 Task: Select the trace option in the serevr log.
Action: Mouse moved to (9, 519)
Screenshot: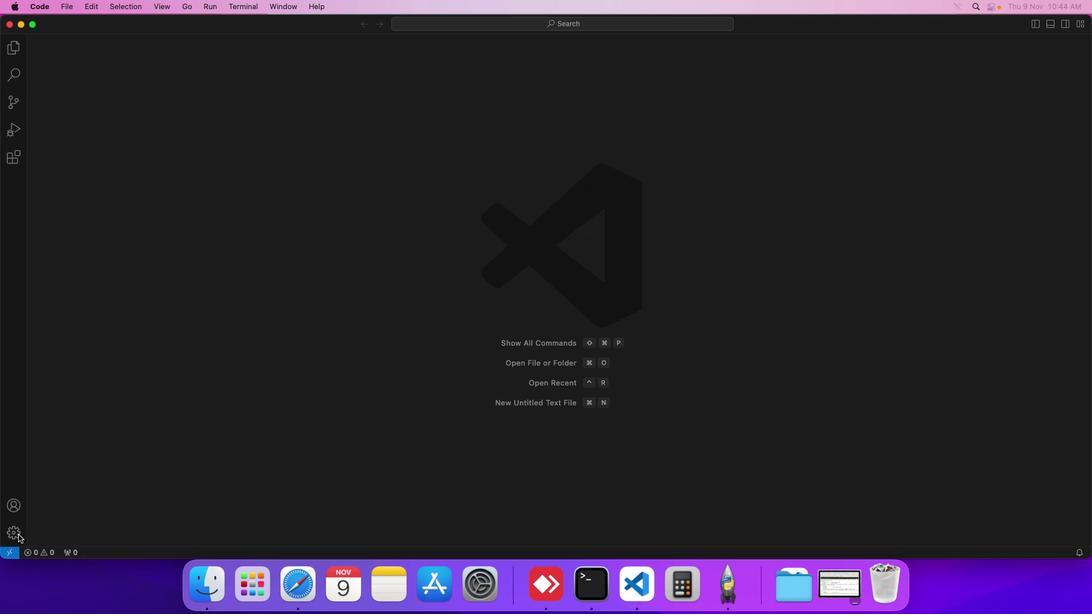 
Action: Mouse pressed left at (9, 519)
Screenshot: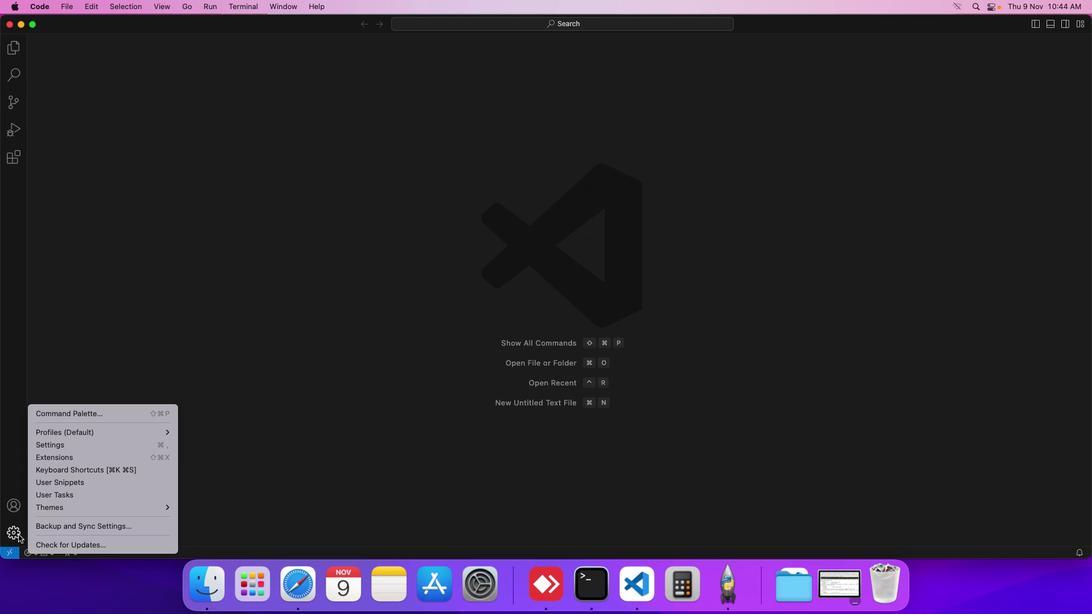 
Action: Mouse moved to (82, 434)
Screenshot: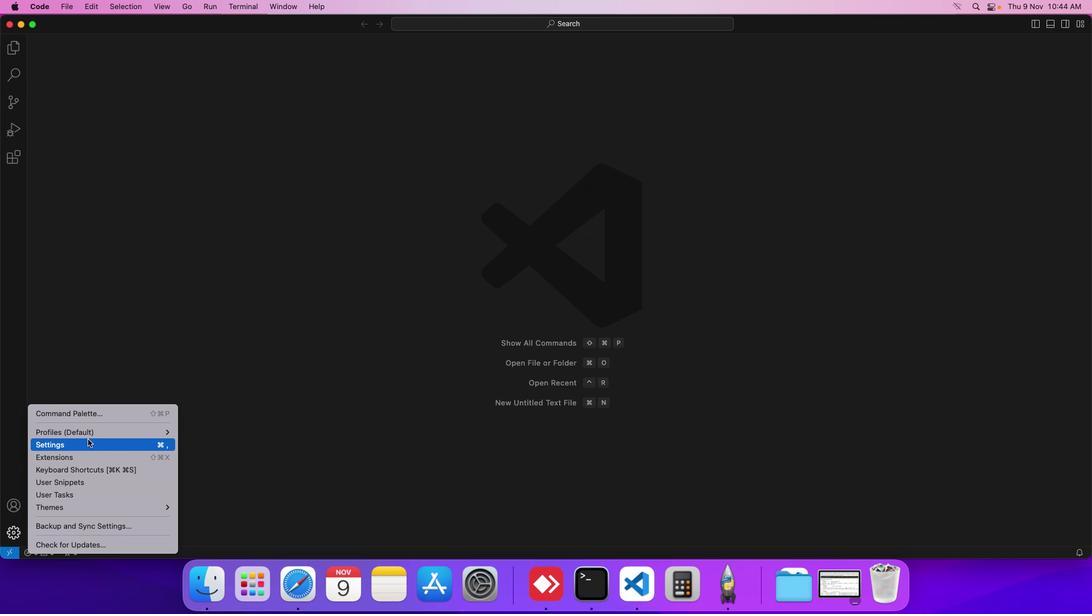 
Action: Mouse pressed left at (82, 434)
Screenshot: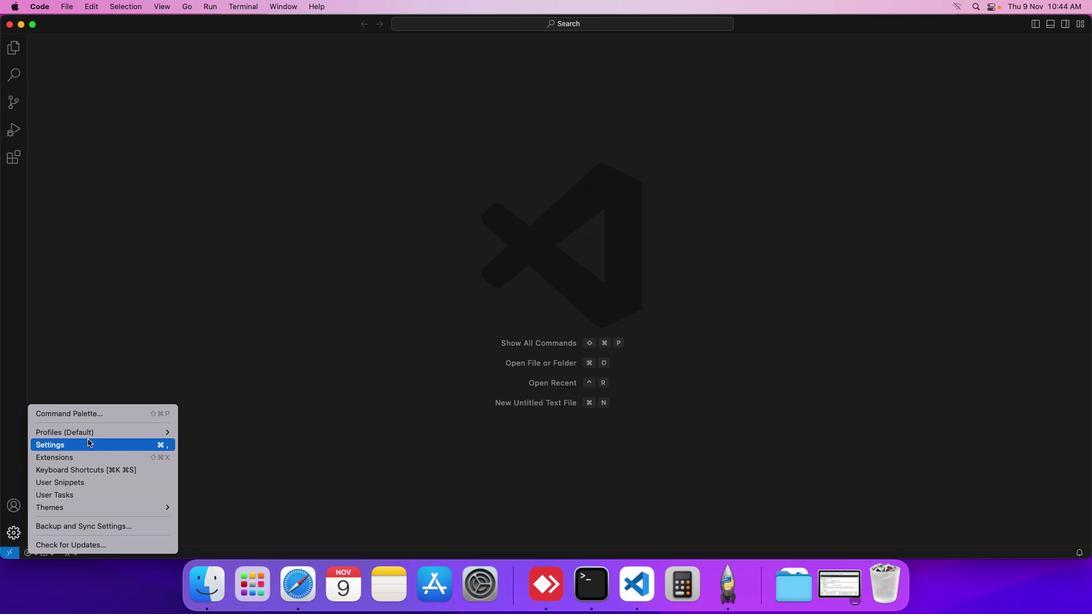 
Action: Mouse moved to (270, 224)
Screenshot: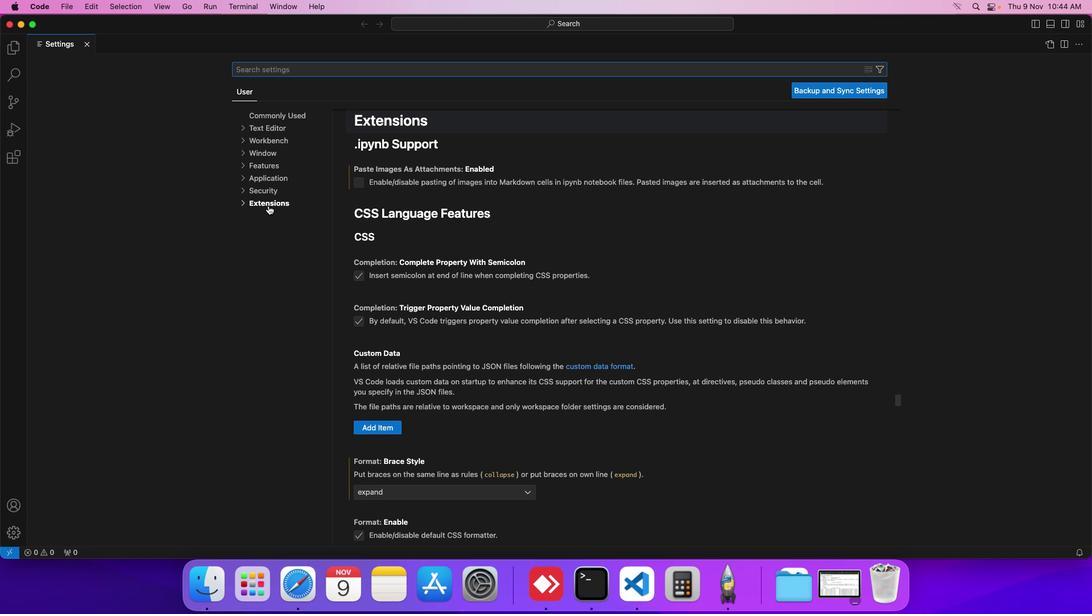 
Action: Mouse pressed left at (270, 224)
Screenshot: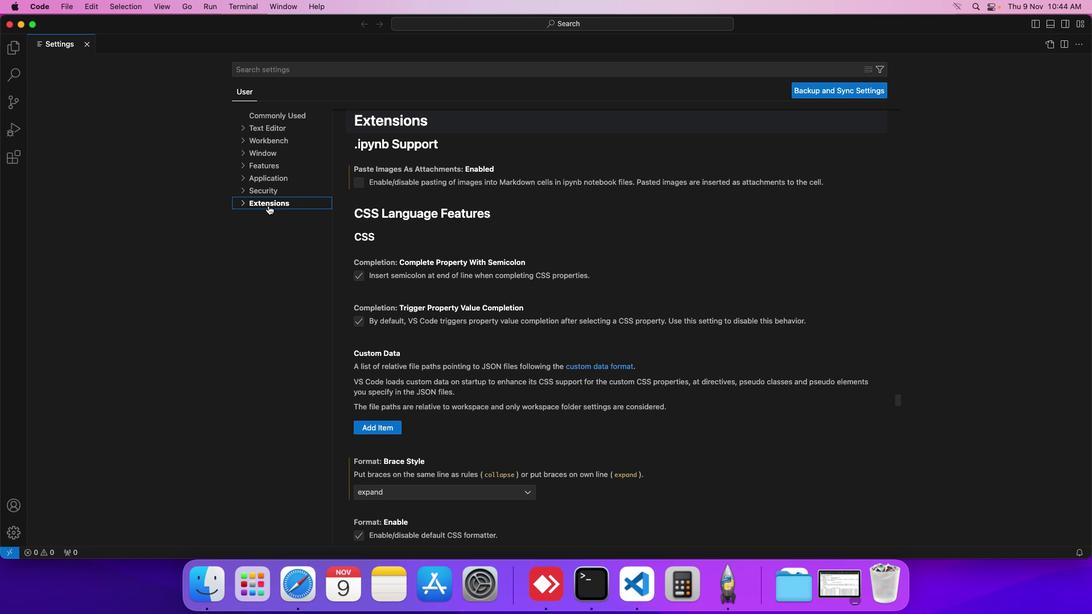 
Action: Mouse moved to (275, 368)
Screenshot: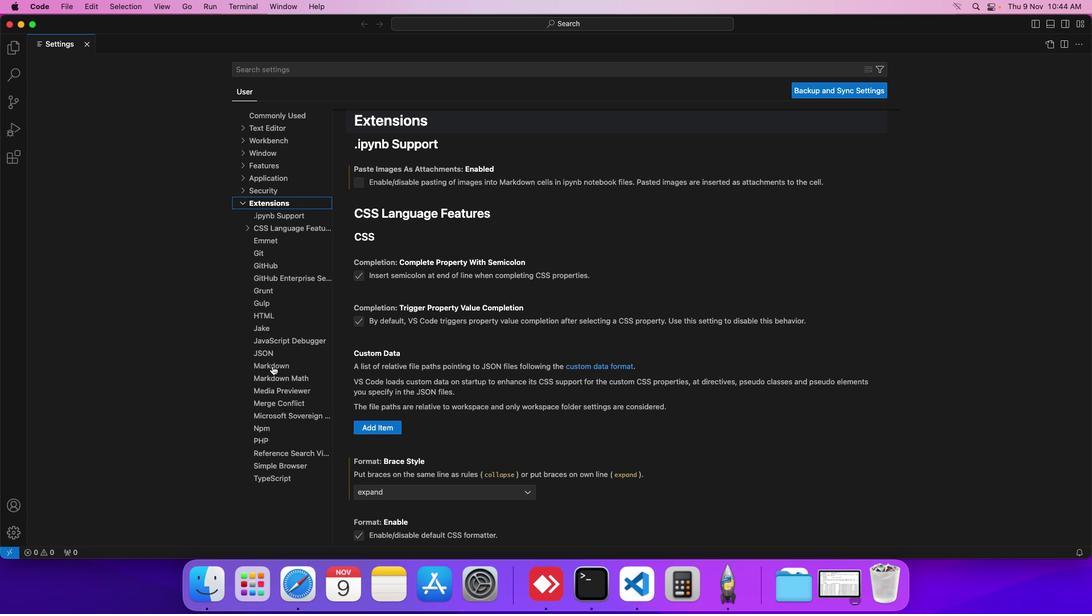 
Action: Mouse pressed left at (275, 368)
Screenshot: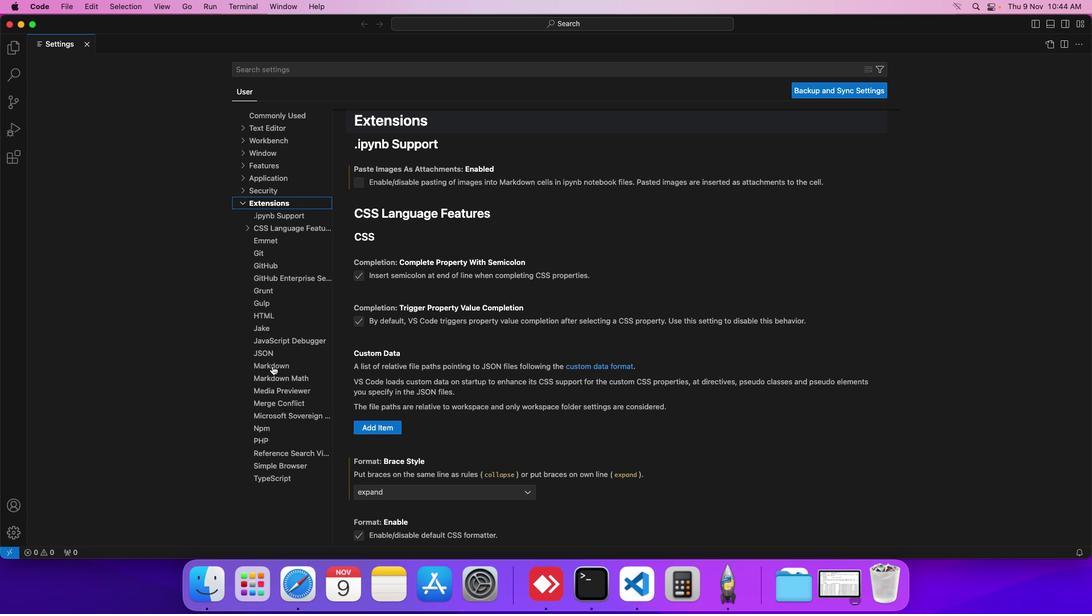 
Action: Mouse moved to (390, 418)
Screenshot: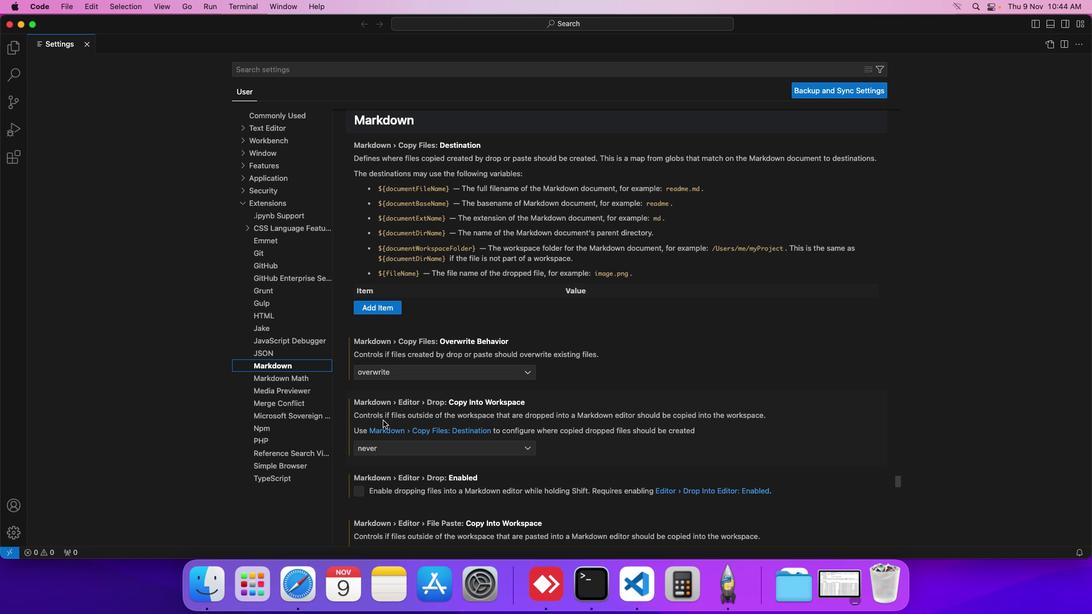 
Action: Mouse scrolled (390, 418) with delta (-9, 39)
Screenshot: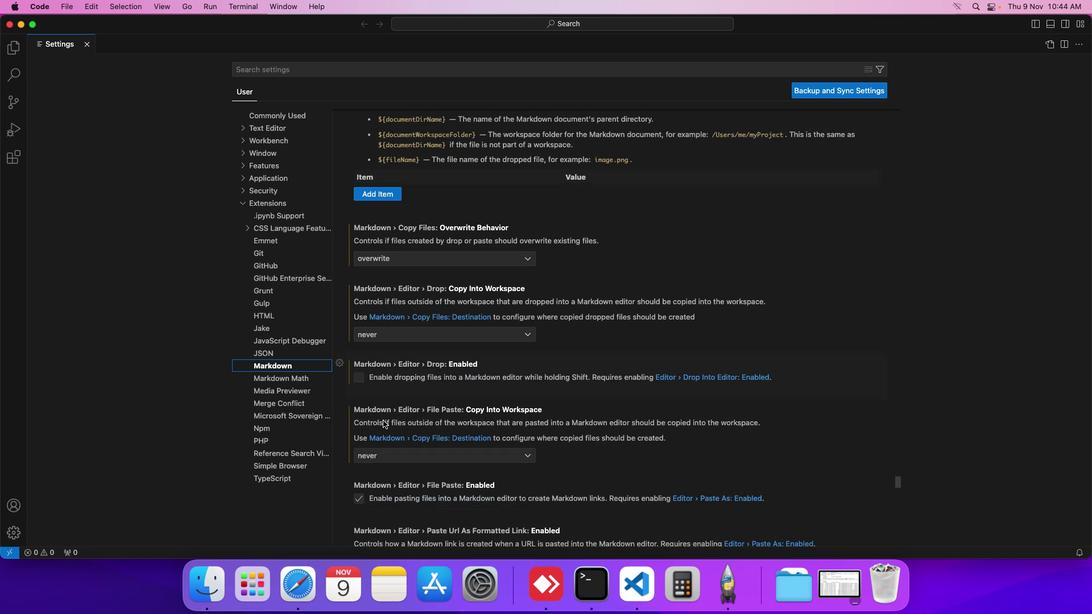 
Action: Mouse scrolled (390, 418) with delta (-9, 39)
Screenshot: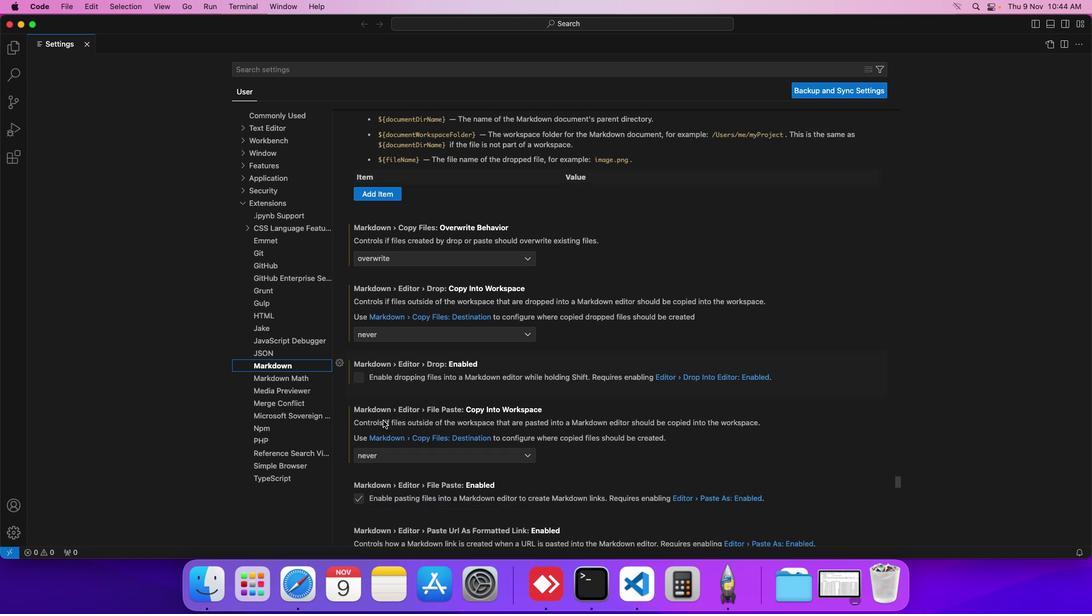 
Action: Mouse scrolled (390, 418) with delta (-9, 38)
Screenshot: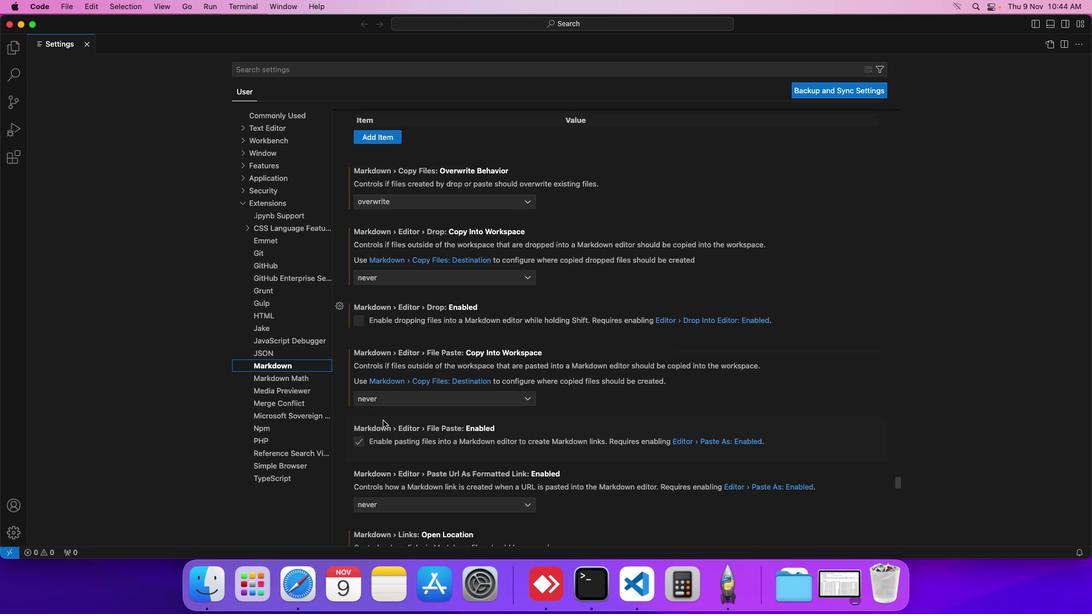 
Action: Mouse scrolled (390, 418) with delta (-9, 38)
Screenshot: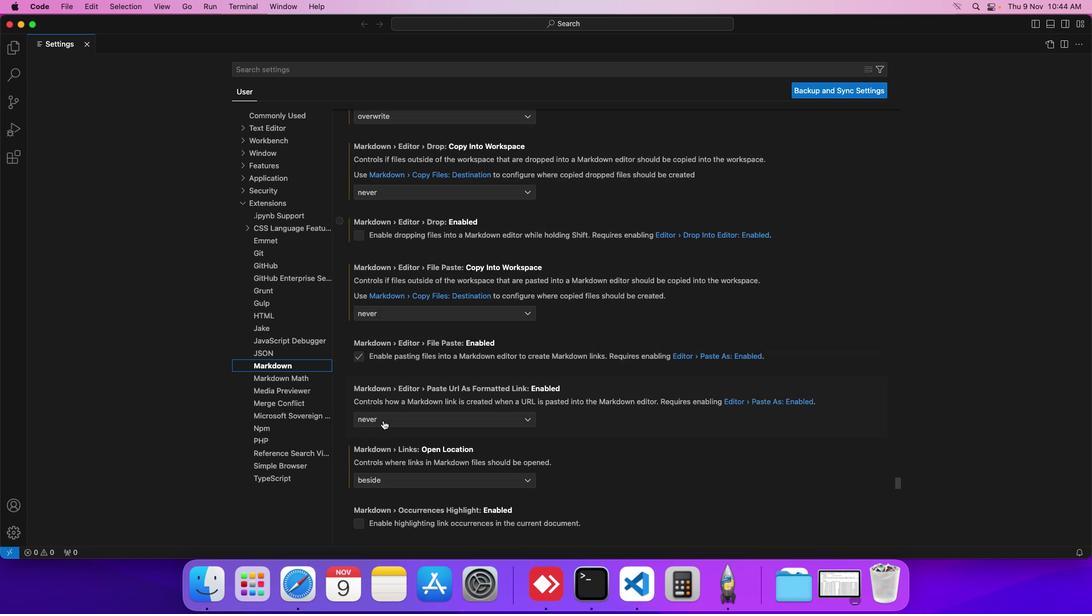 
Action: Mouse scrolled (390, 418) with delta (-9, 38)
Screenshot: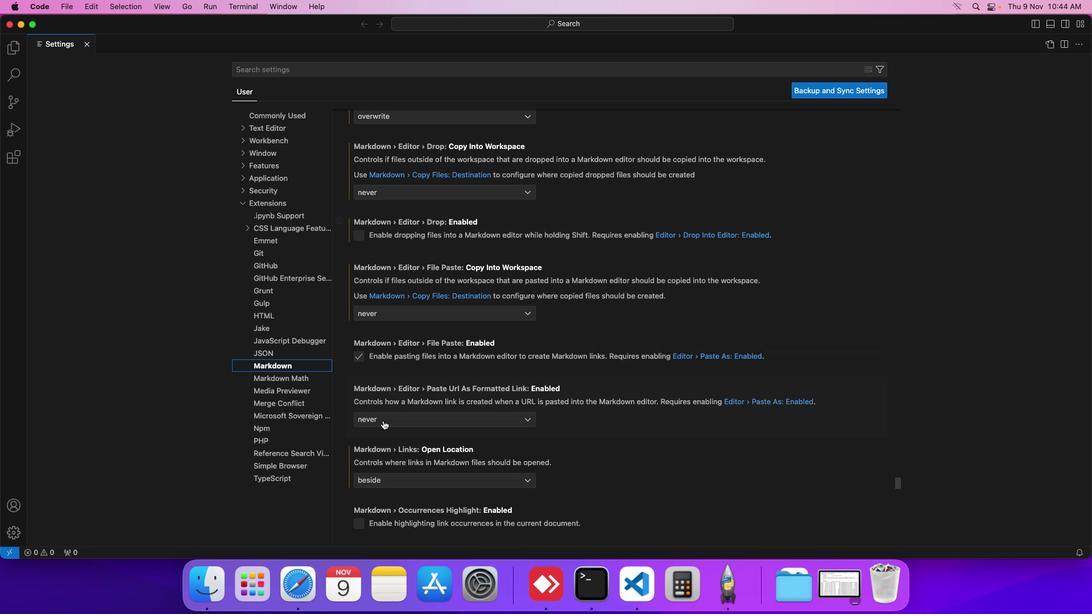 
Action: Mouse scrolled (390, 418) with delta (-9, 39)
Screenshot: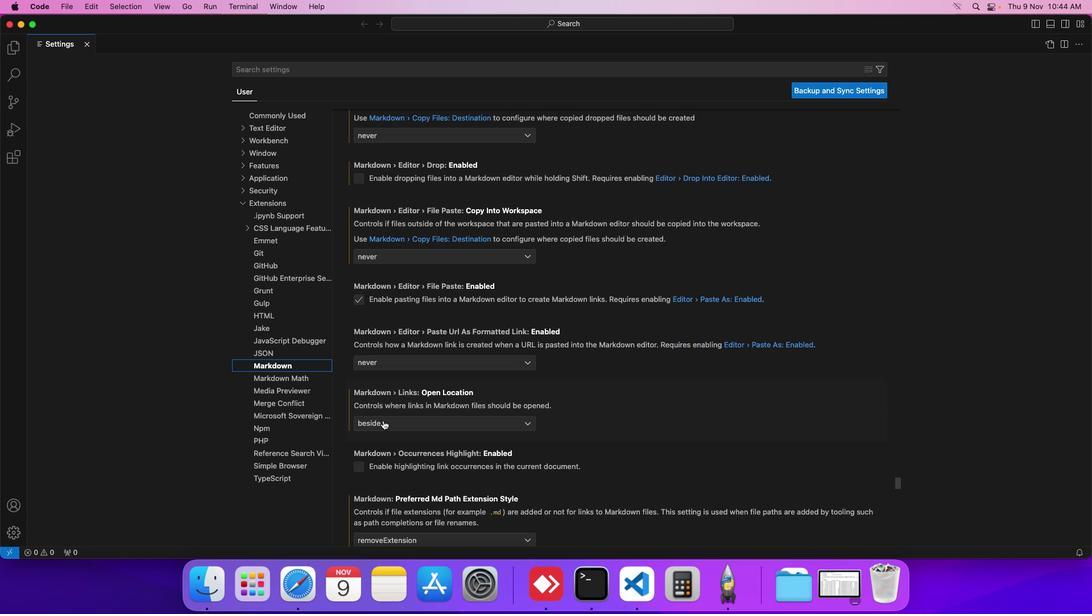 
Action: Mouse scrolled (390, 418) with delta (-9, 39)
Screenshot: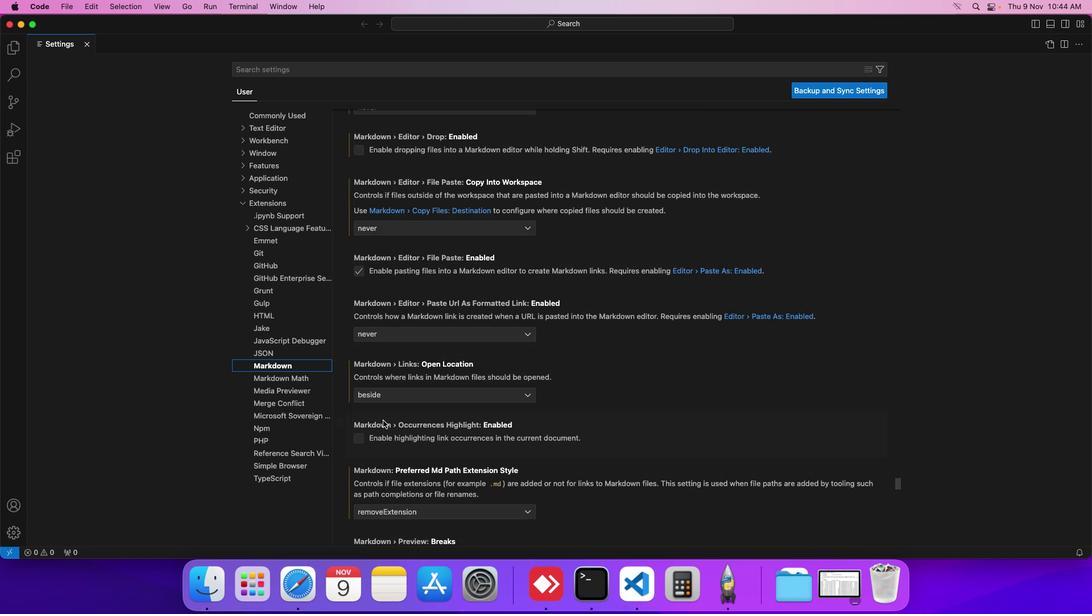 
Action: Mouse scrolled (390, 418) with delta (-9, 39)
Screenshot: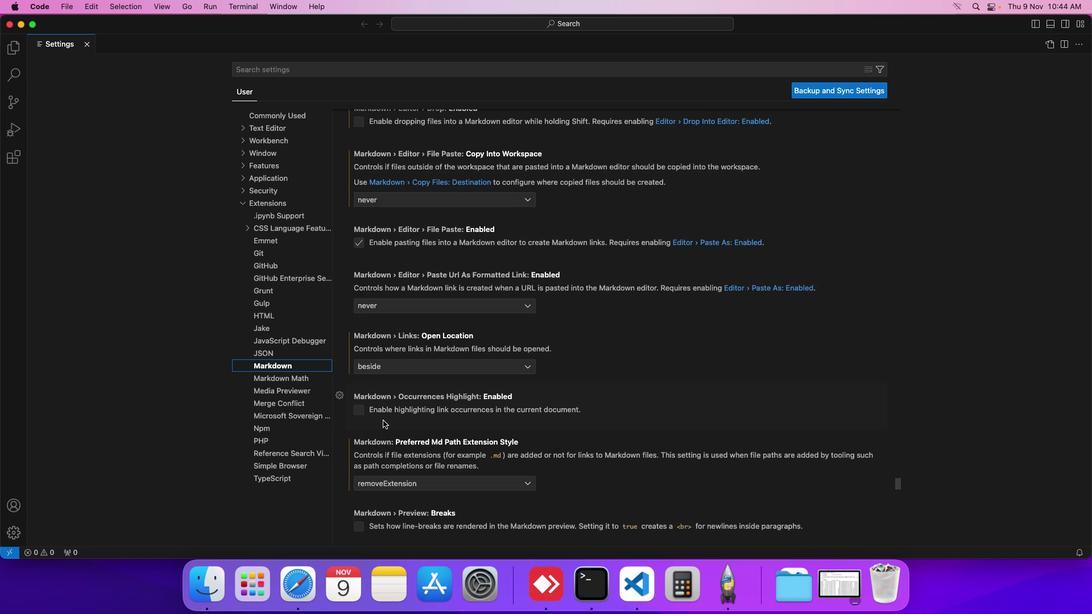 
Action: Mouse scrolled (390, 418) with delta (-9, 39)
Screenshot: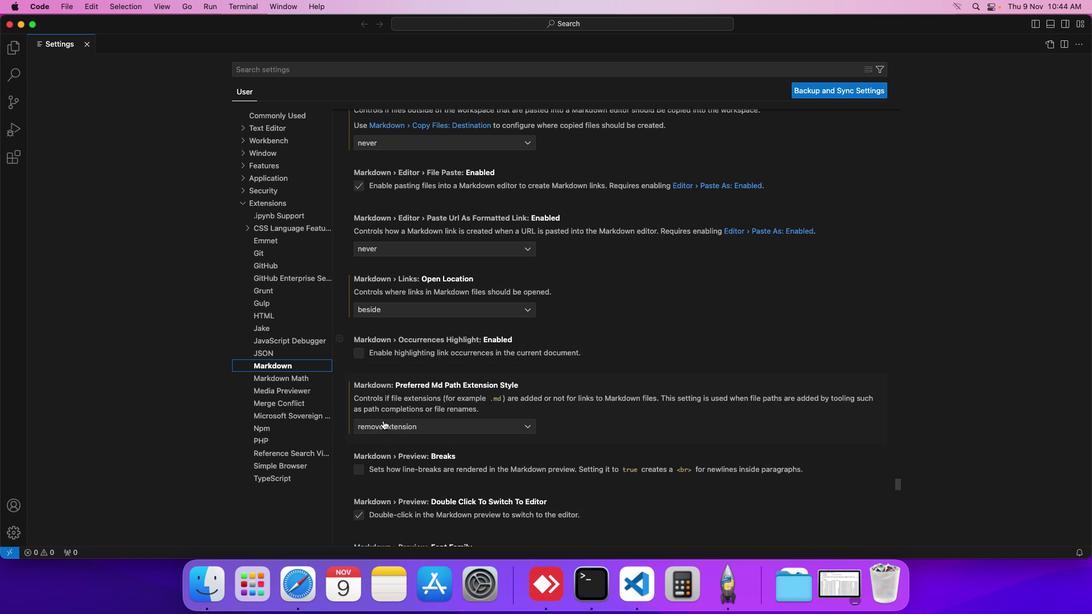 
Action: Mouse scrolled (390, 418) with delta (-9, 38)
Screenshot: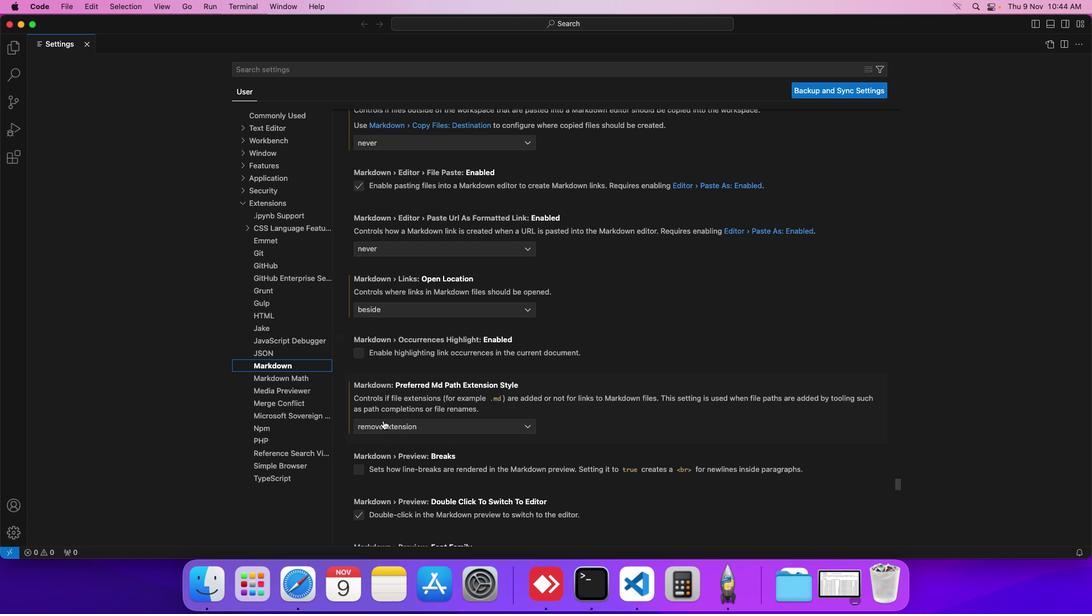 
Action: Mouse scrolled (390, 418) with delta (-9, 39)
Screenshot: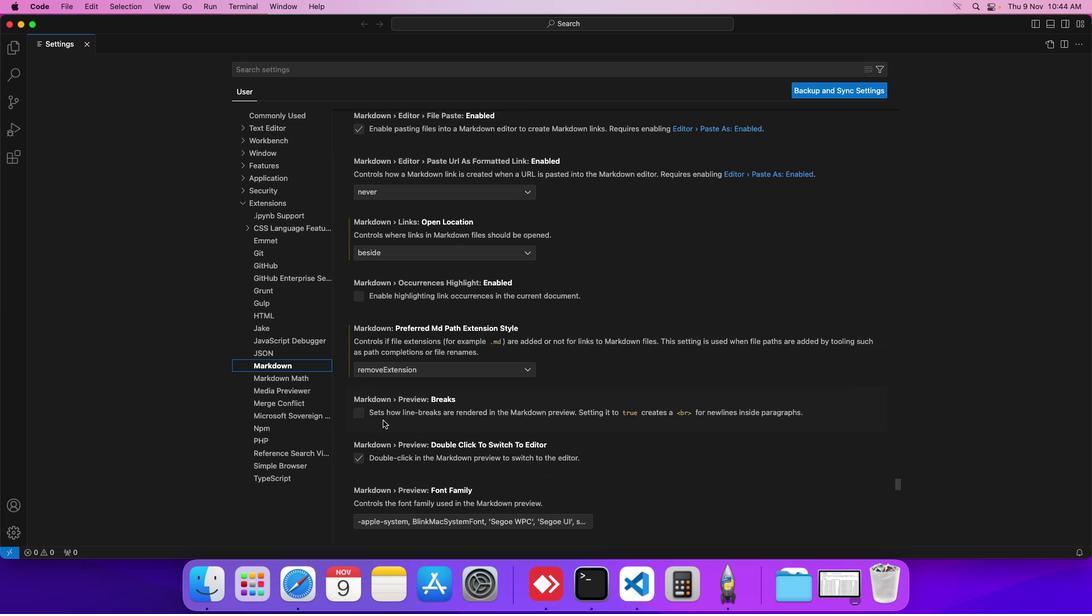 
Action: Mouse scrolled (390, 418) with delta (-9, 39)
Screenshot: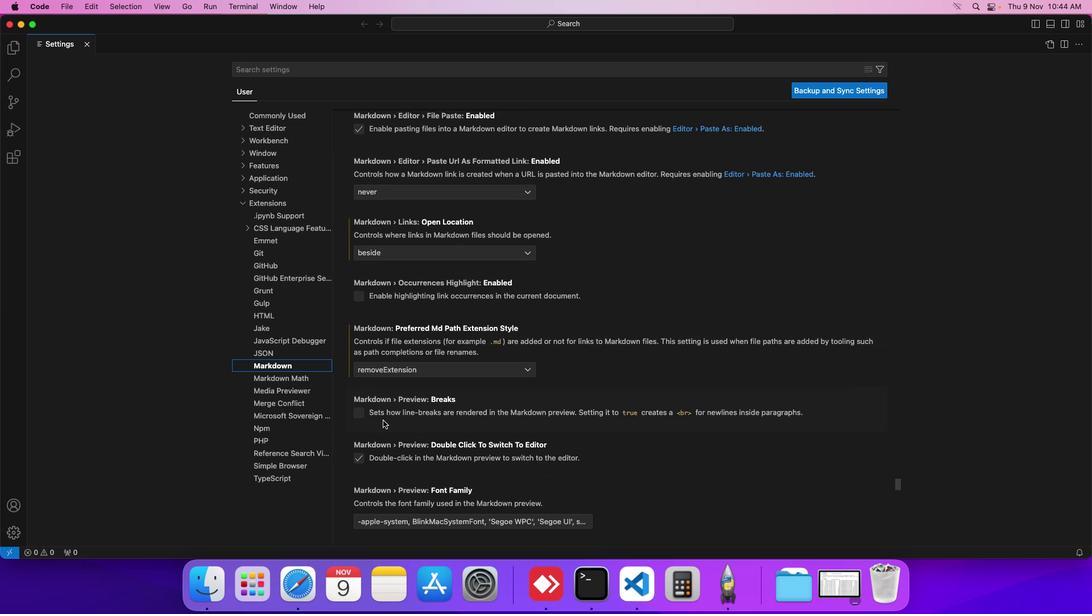 
Action: Mouse scrolled (390, 418) with delta (-9, 39)
Screenshot: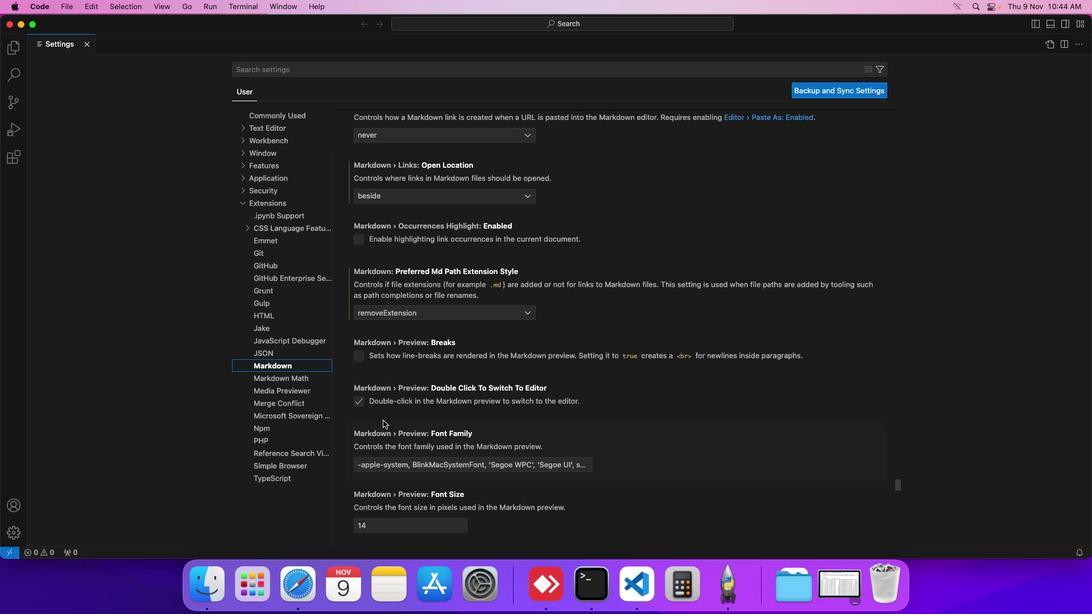 
Action: Mouse scrolled (390, 418) with delta (-9, 39)
Screenshot: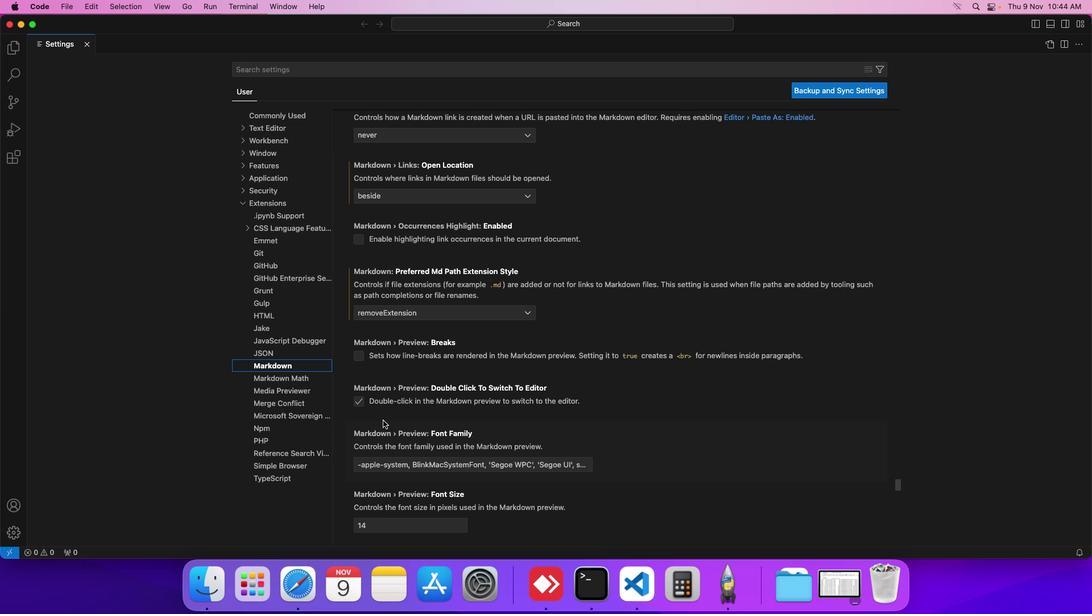 
Action: Mouse scrolled (390, 418) with delta (-9, 39)
Screenshot: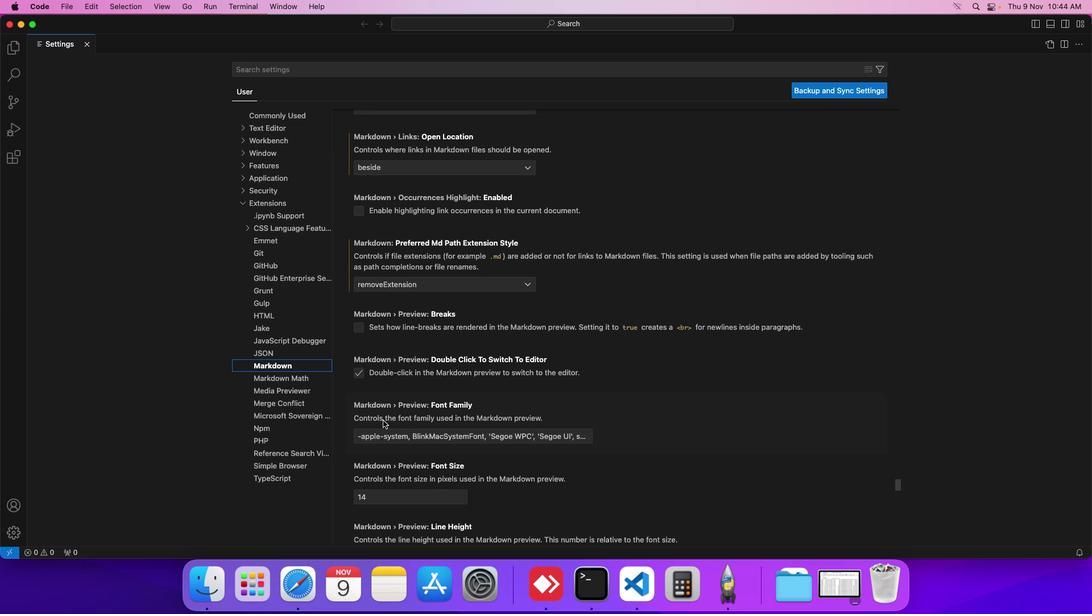 
Action: Mouse scrolled (390, 418) with delta (-9, 39)
Screenshot: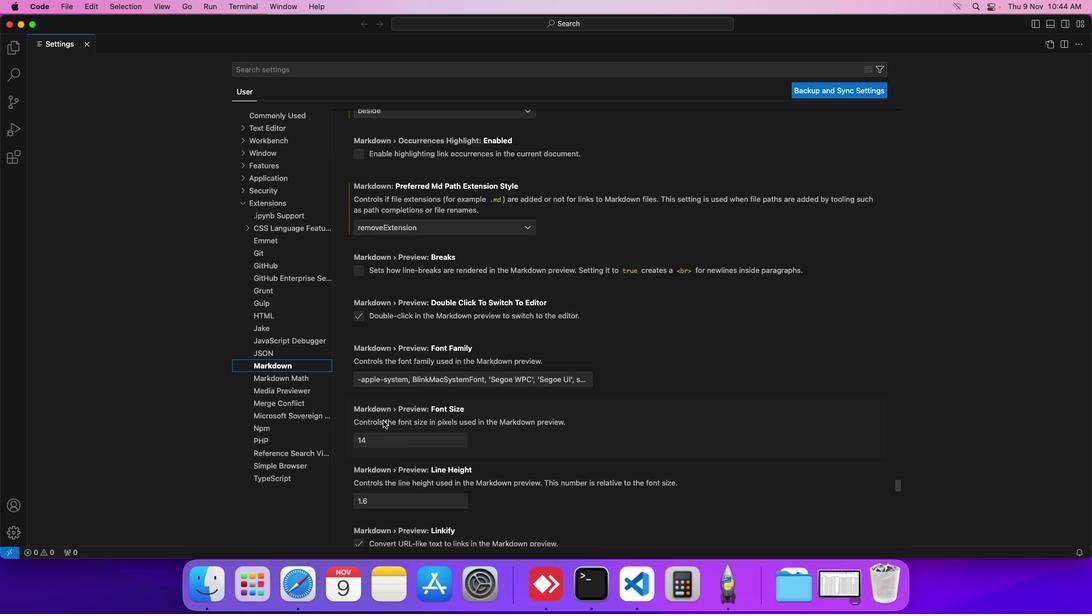 
Action: Mouse scrolled (390, 418) with delta (-9, 39)
Screenshot: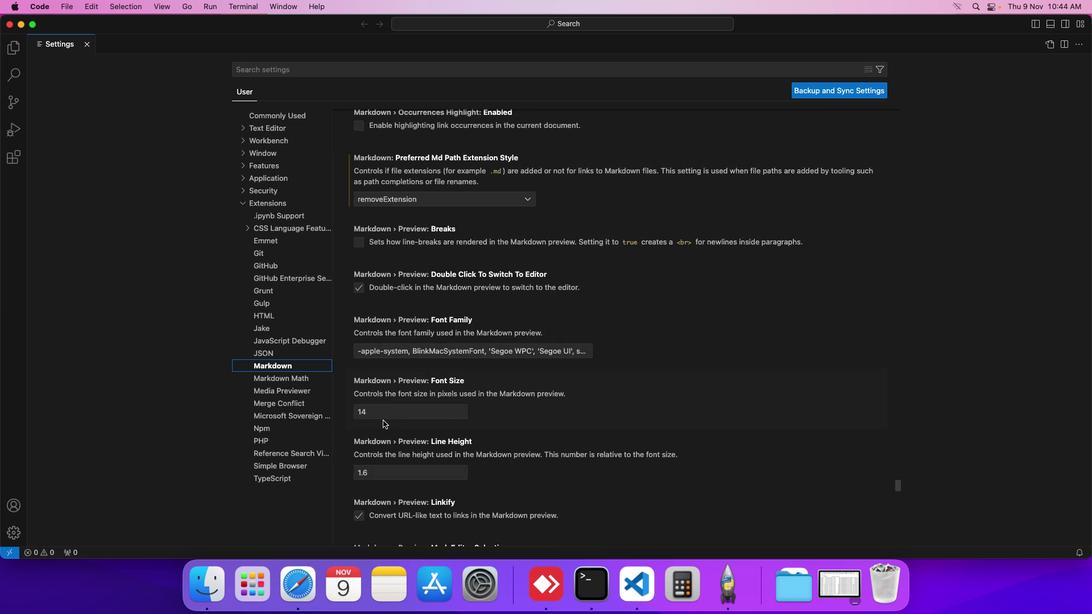 
Action: Mouse scrolled (390, 418) with delta (-9, 39)
Screenshot: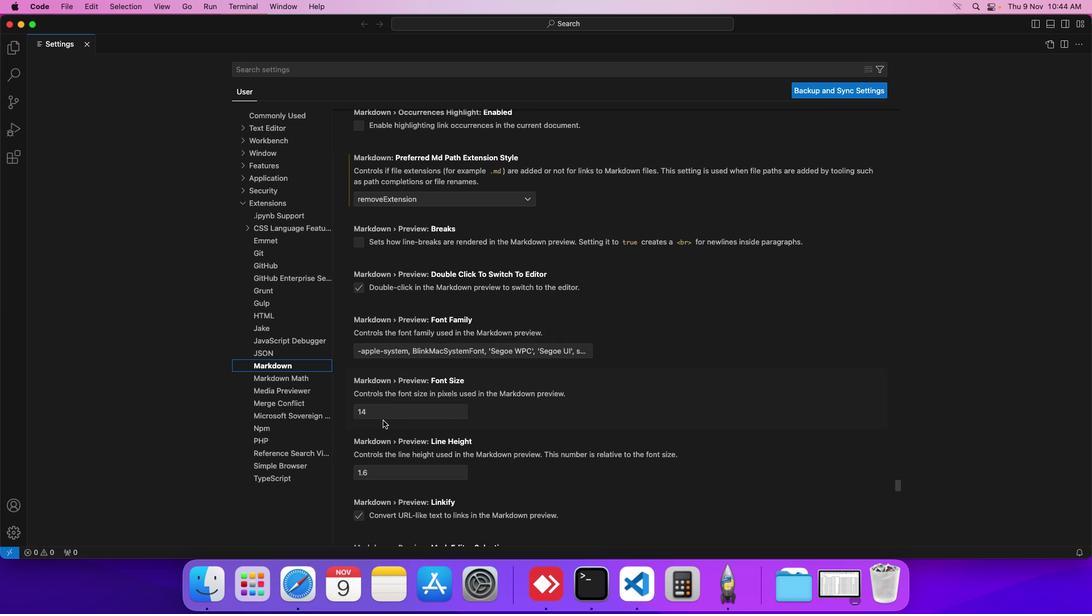 
Action: Mouse scrolled (390, 418) with delta (-9, 39)
Screenshot: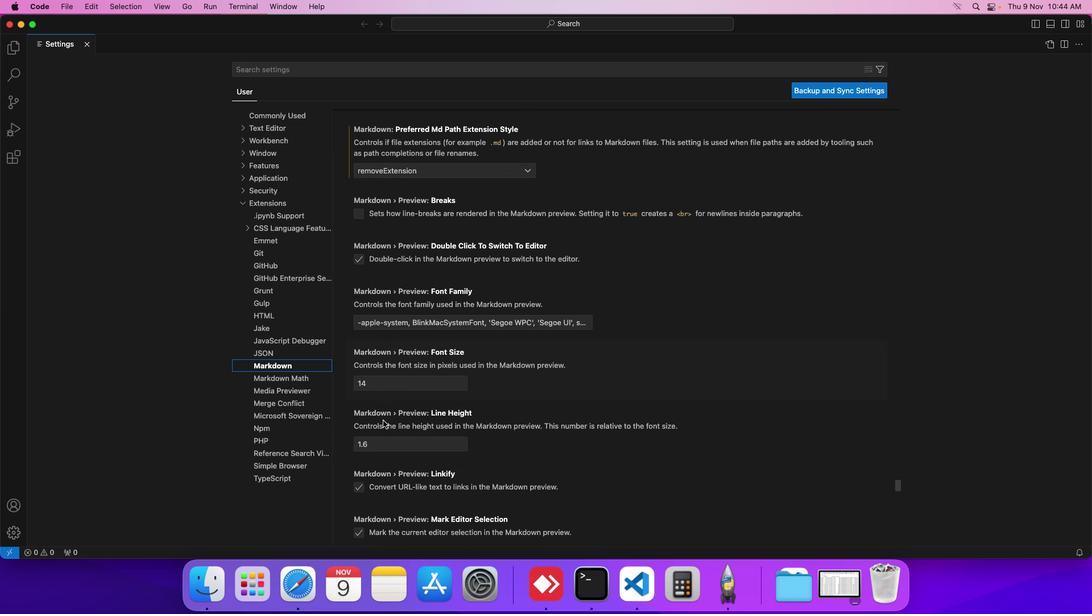 
Action: Mouse scrolled (390, 418) with delta (-9, 39)
Screenshot: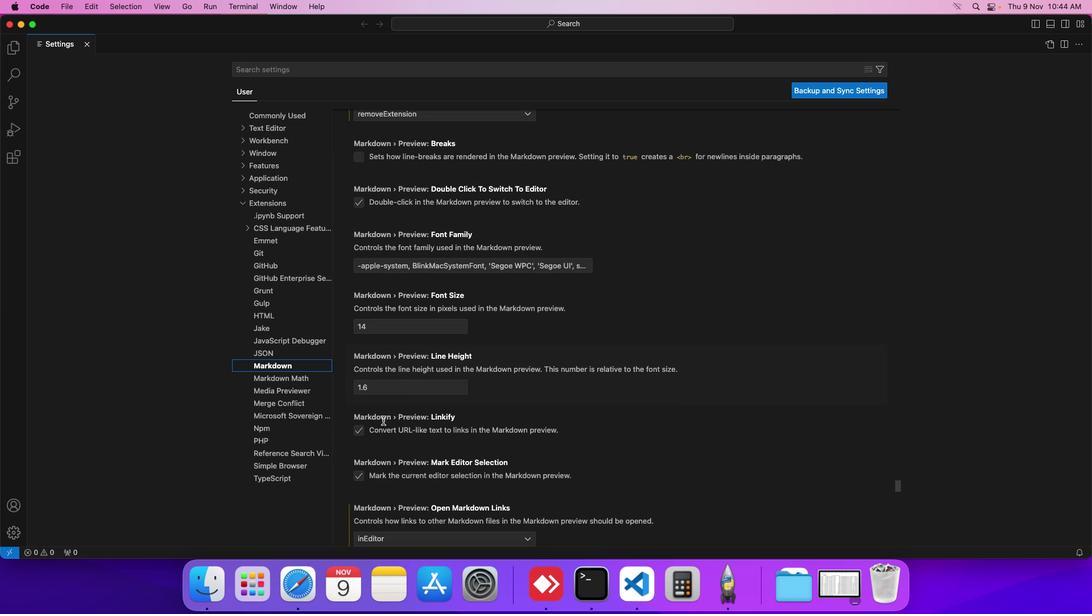 
Action: Mouse scrolled (390, 418) with delta (-9, 39)
Screenshot: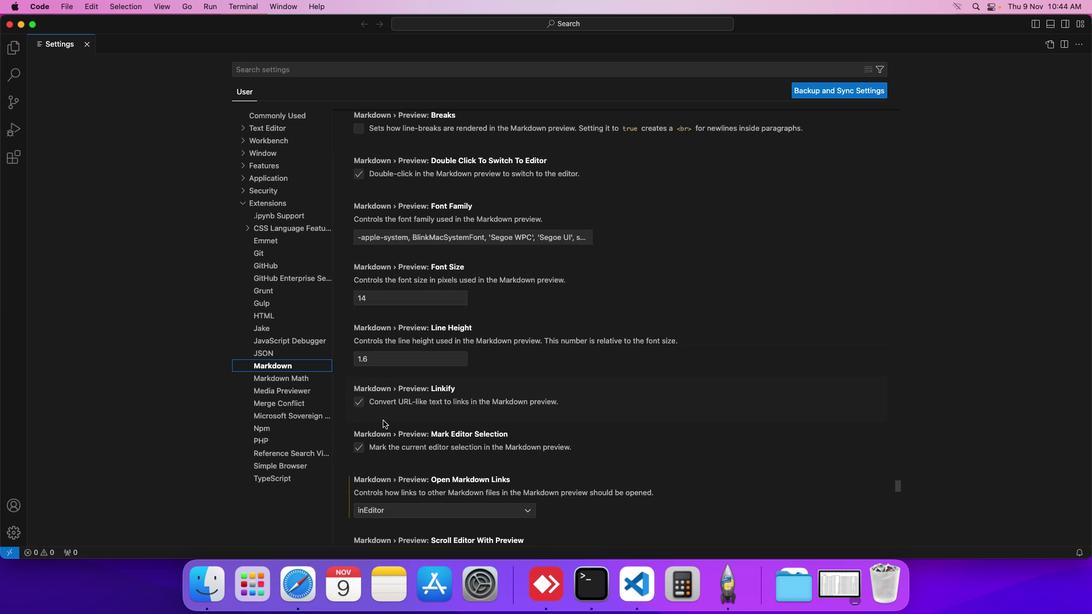 
Action: Mouse scrolled (390, 418) with delta (-9, 39)
Screenshot: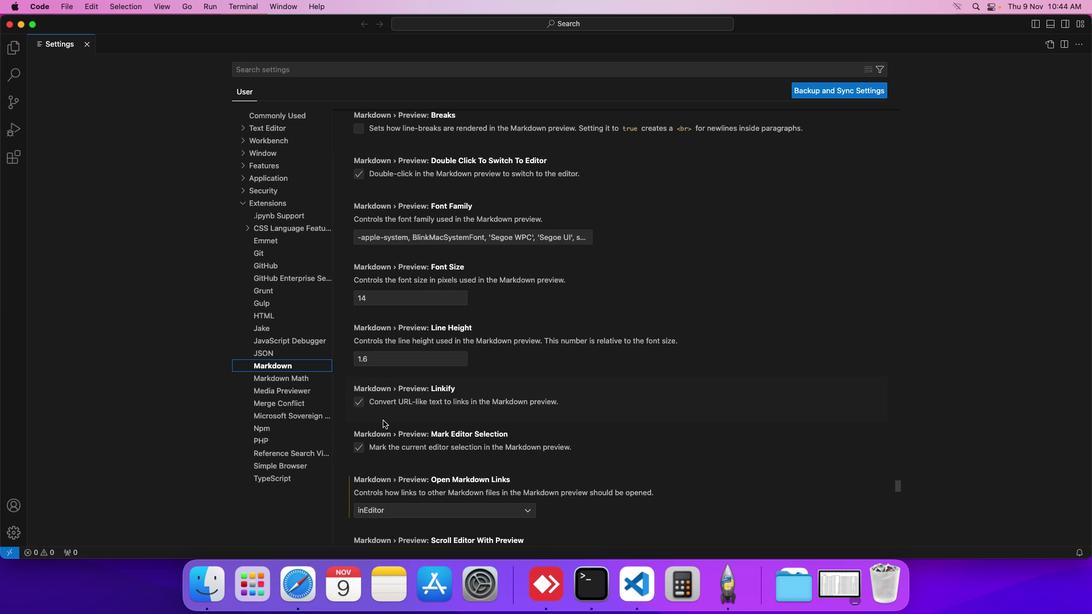
Action: Mouse scrolled (390, 418) with delta (-9, 39)
Screenshot: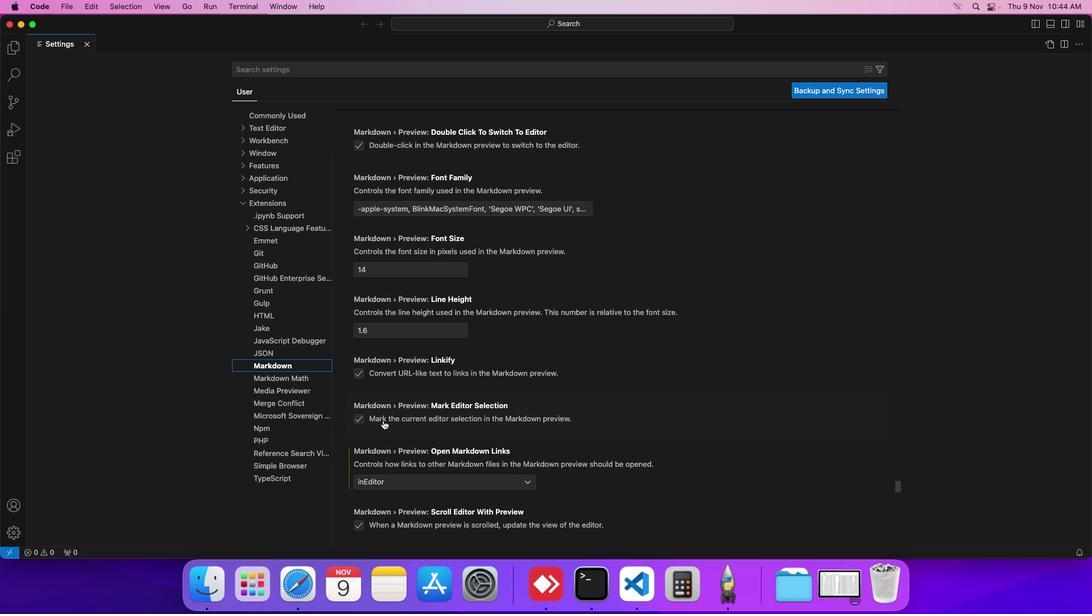 
Action: Mouse scrolled (390, 418) with delta (-9, 39)
Screenshot: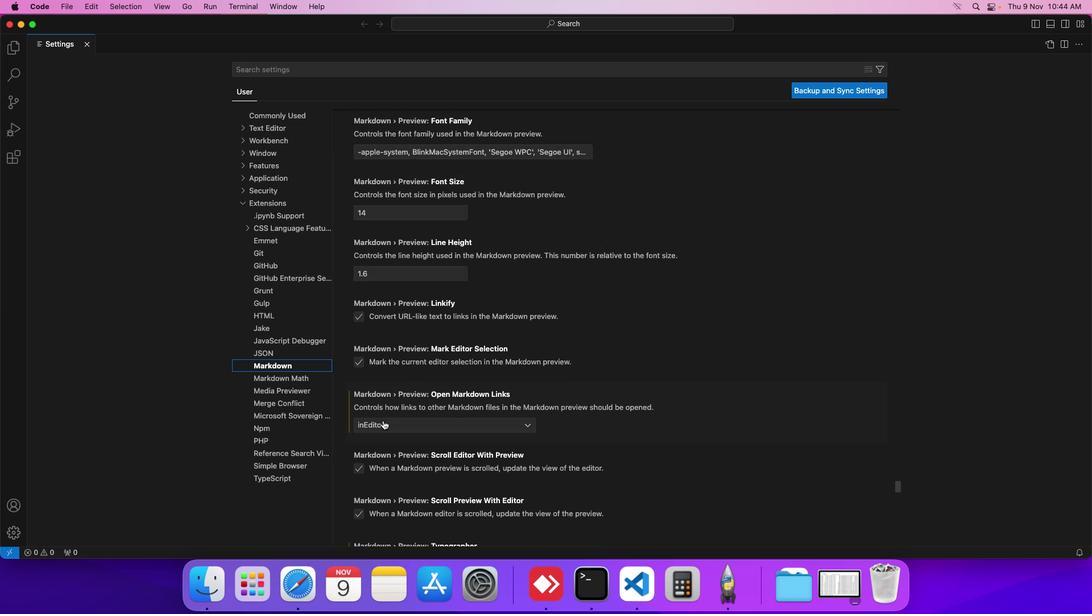 
Action: Mouse scrolled (390, 418) with delta (-9, 39)
Screenshot: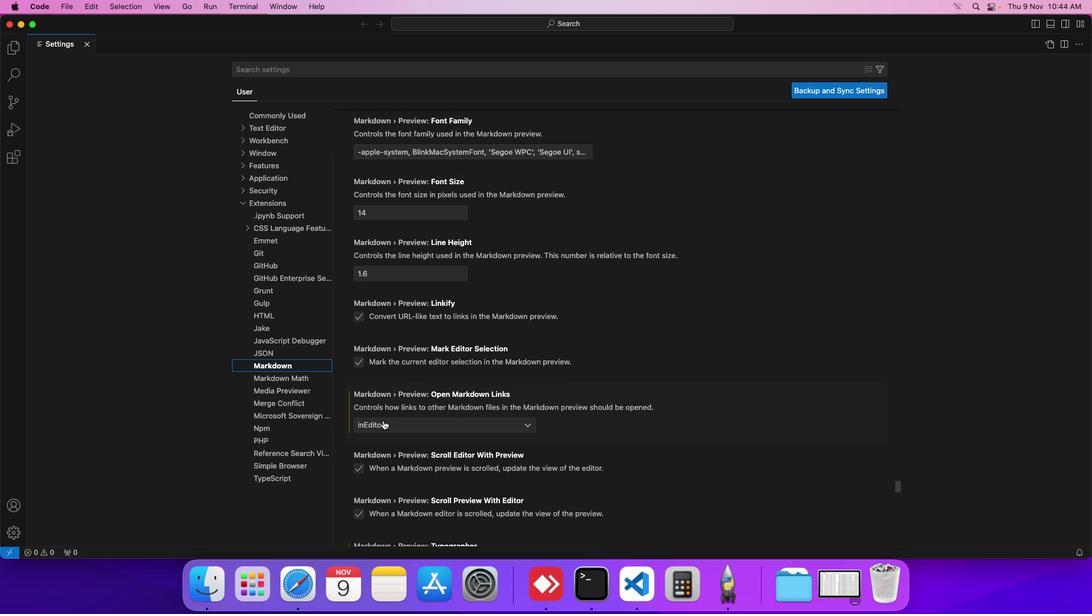 
Action: Mouse scrolled (390, 418) with delta (-9, 39)
Screenshot: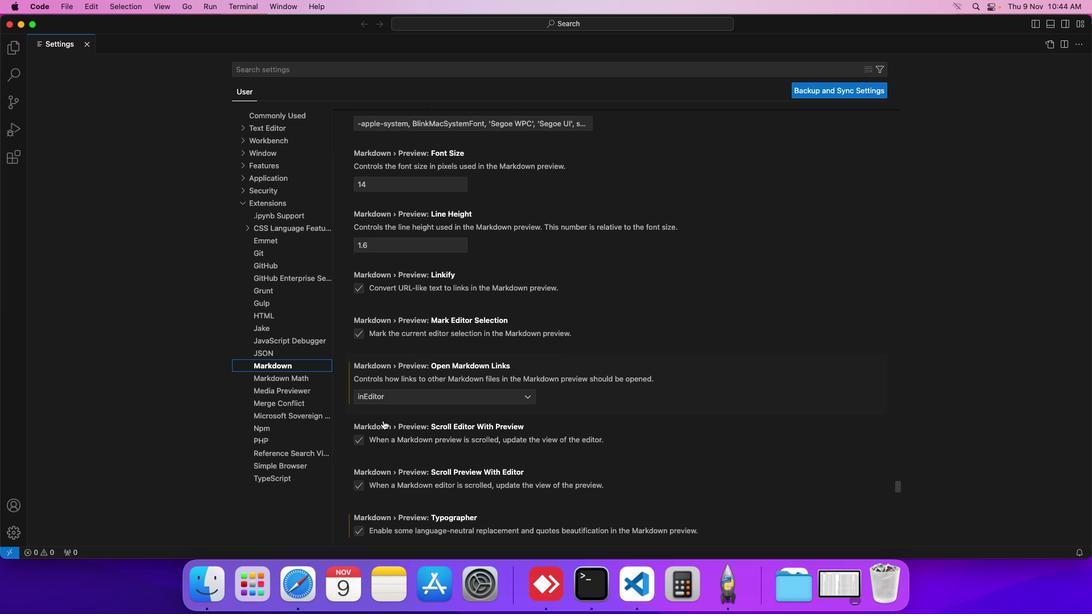 
Action: Mouse scrolled (390, 418) with delta (-9, 39)
Screenshot: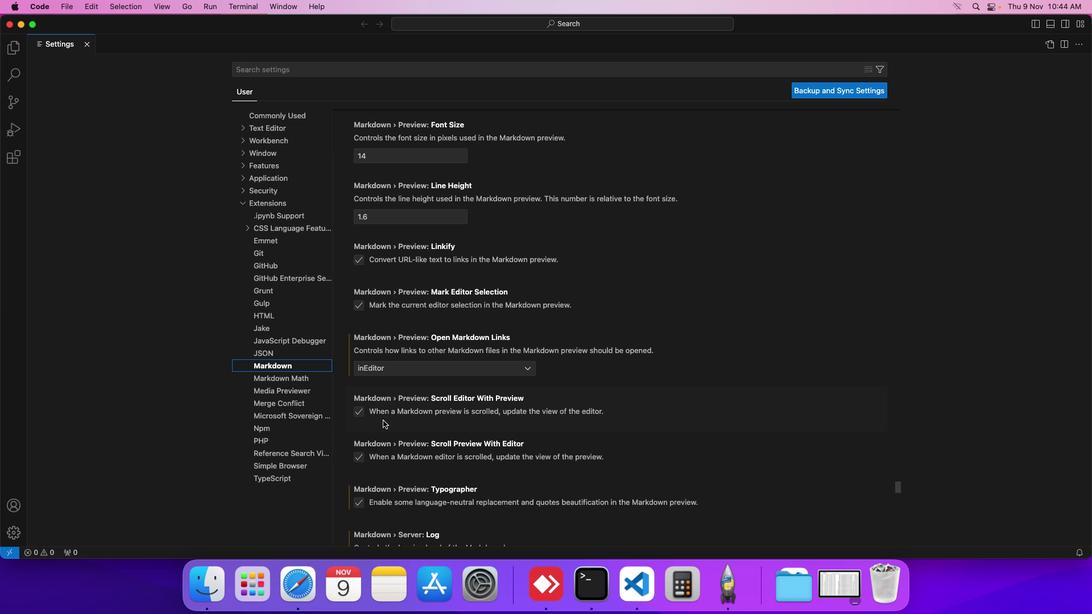 
Action: Mouse scrolled (390, 418) with delta (-9, 39)
Screenshot: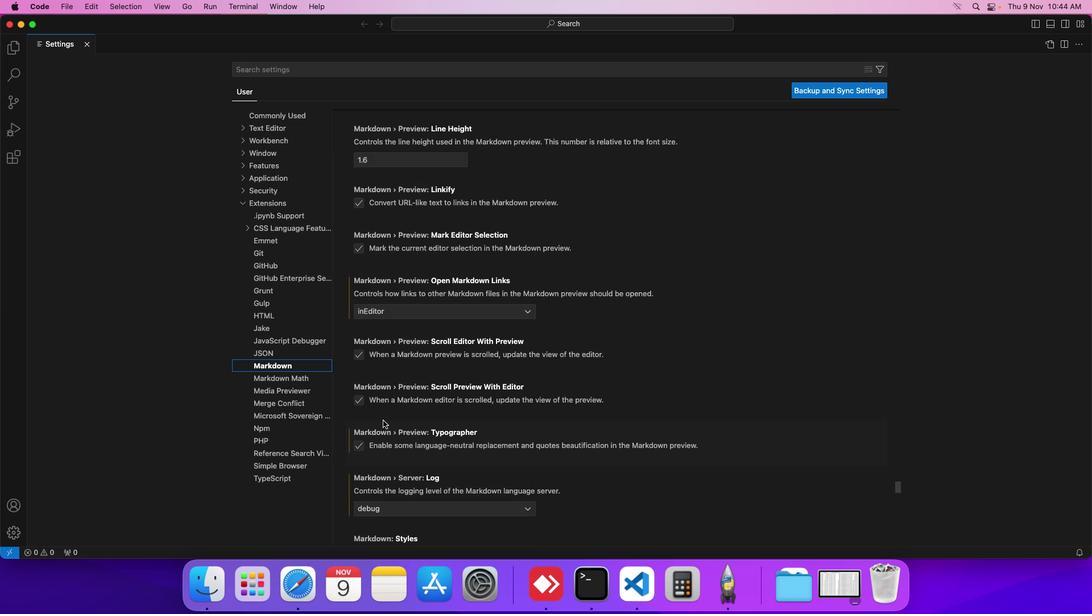 
Action: Mouse scrolled (390, 418) with delta (-9, 39)
Screenshot: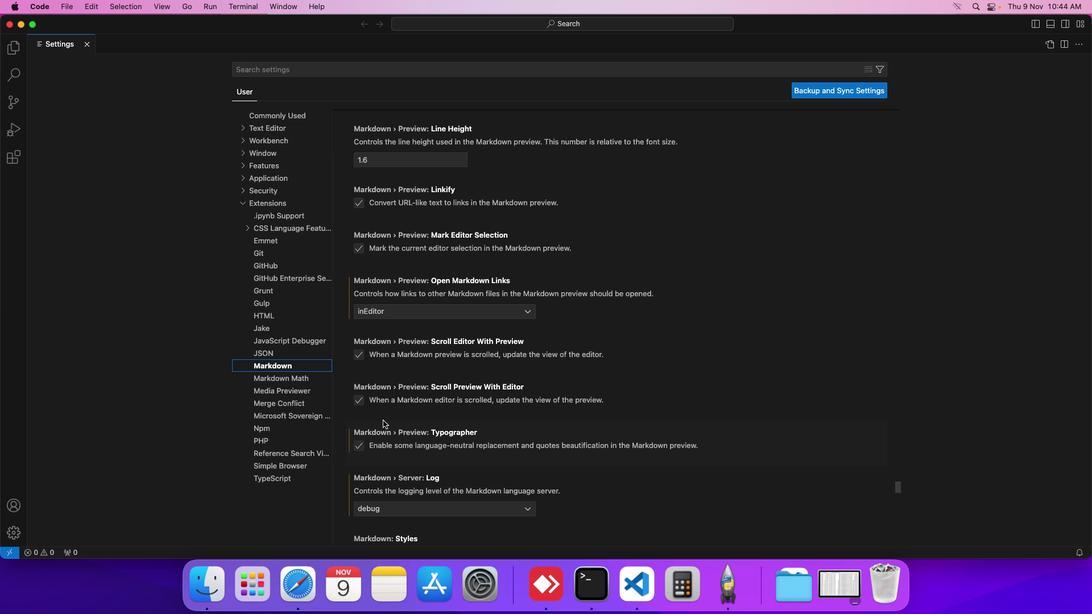 
Action: Mouse scrolled (390, 418) with delta (-9, 39)
Screenshot: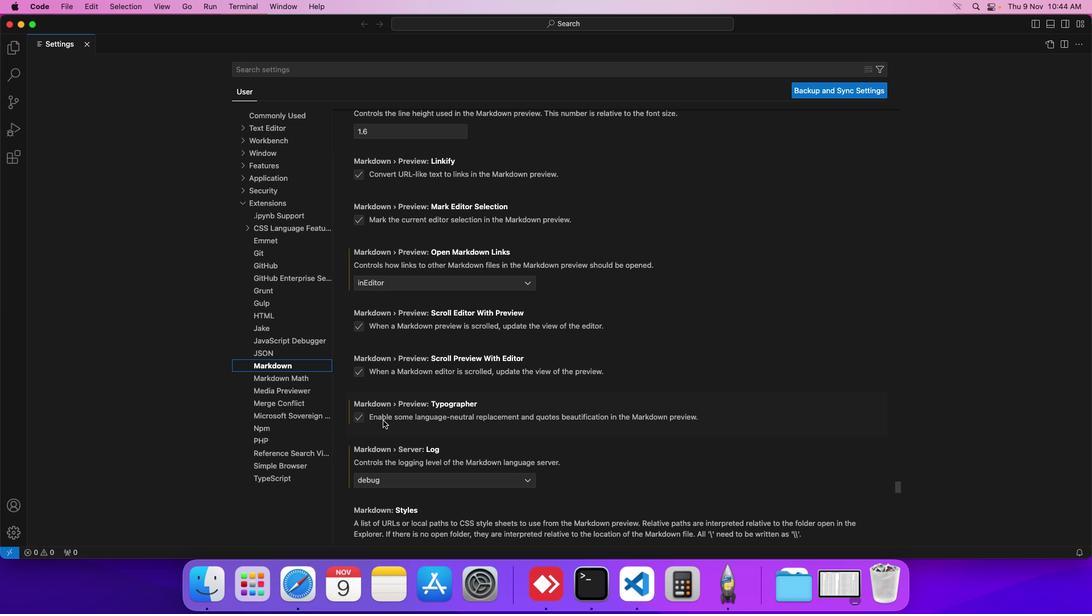 
Action: Mouse scrolled (390, 418) with delta (-9, 39)
Screenshot: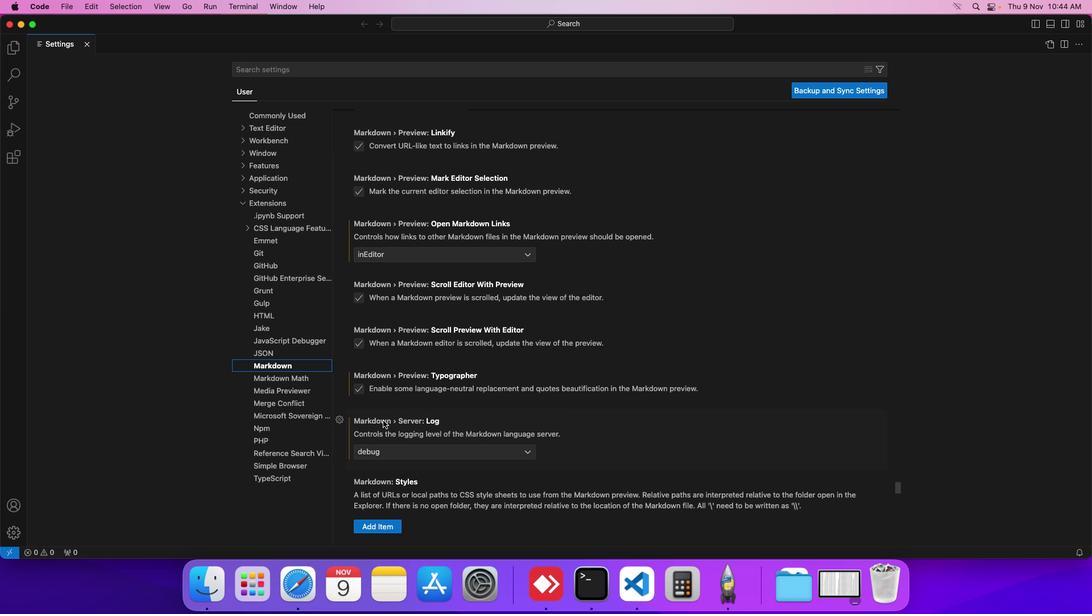 
Action: Mouse scrolled (390, 418) with delta (-9, 39)
Screenshot: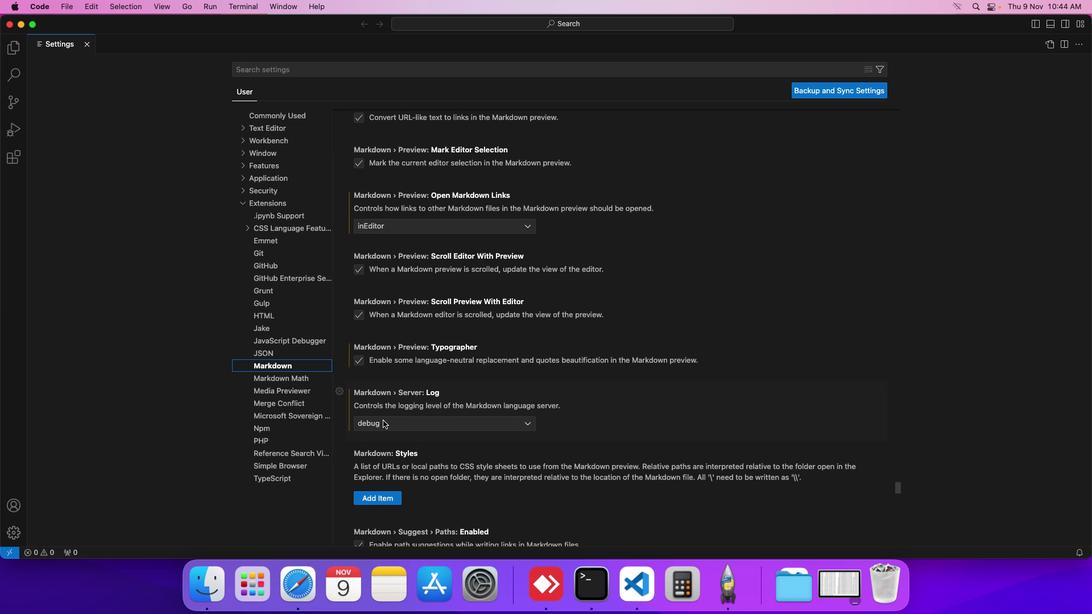 
Action: Mouse scrolled (390, 418) with delta (-9, 39)
Screenshot: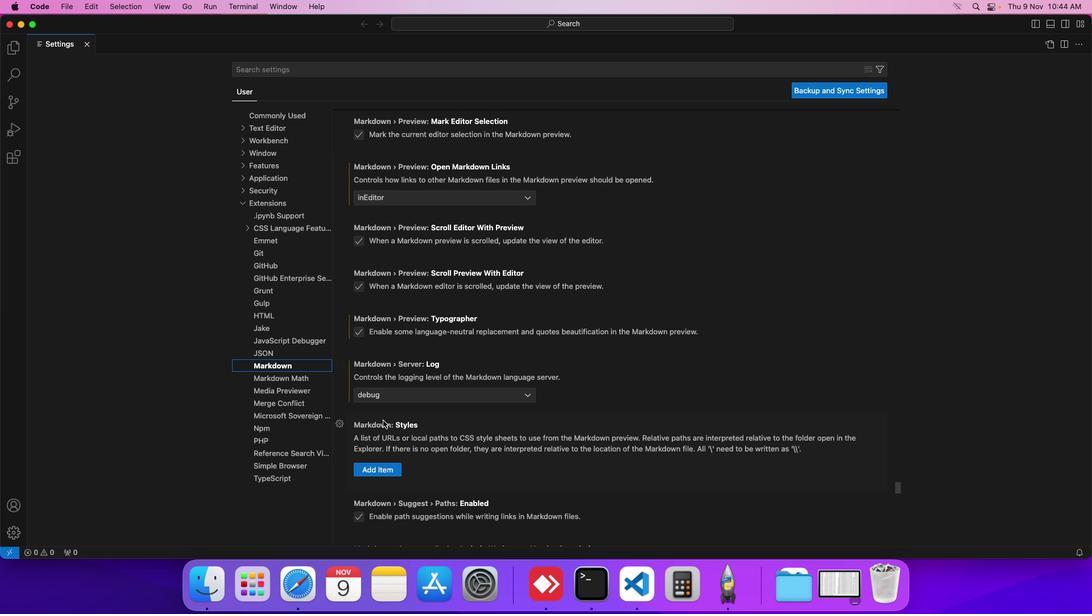 
Action: Mouse moved to (427, 397)
Screenshot: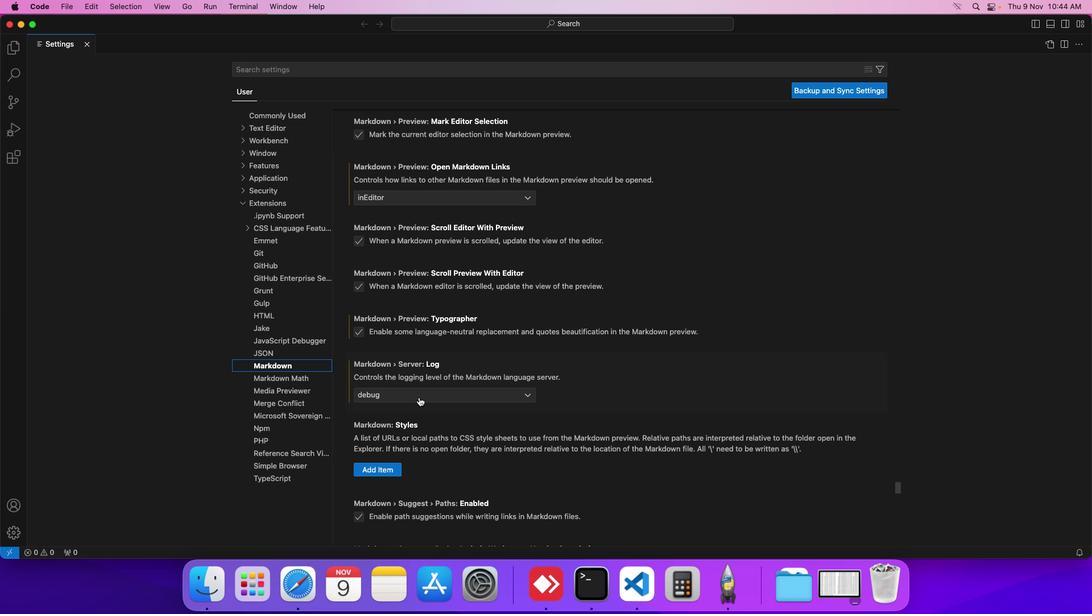 
Action: Mouse pressed left at (427, 397)
Screenshot: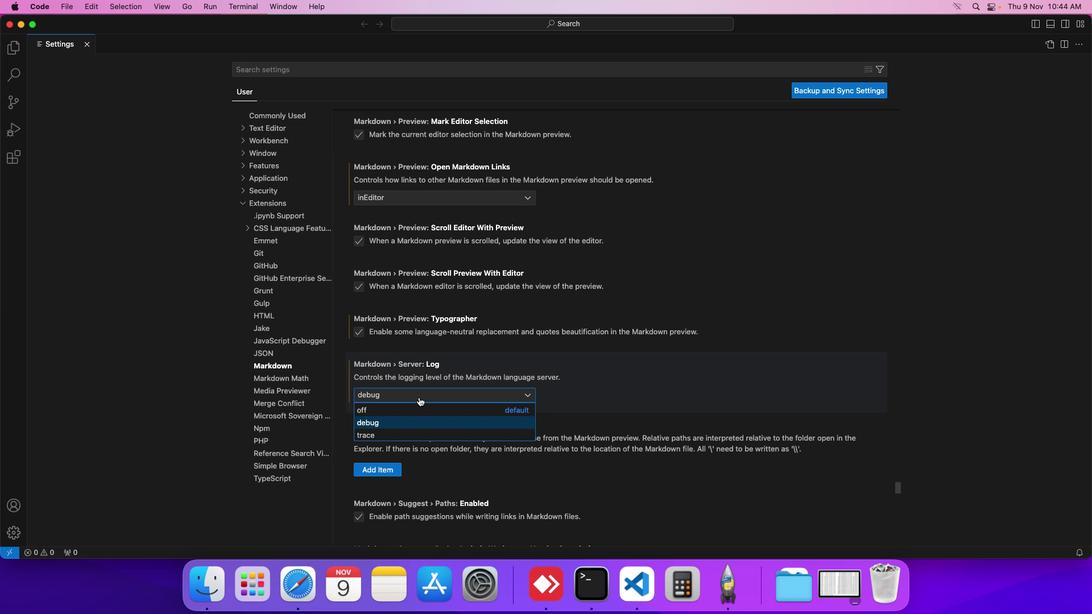 
Action: Mouse moved to (400, 428)
Screenshot: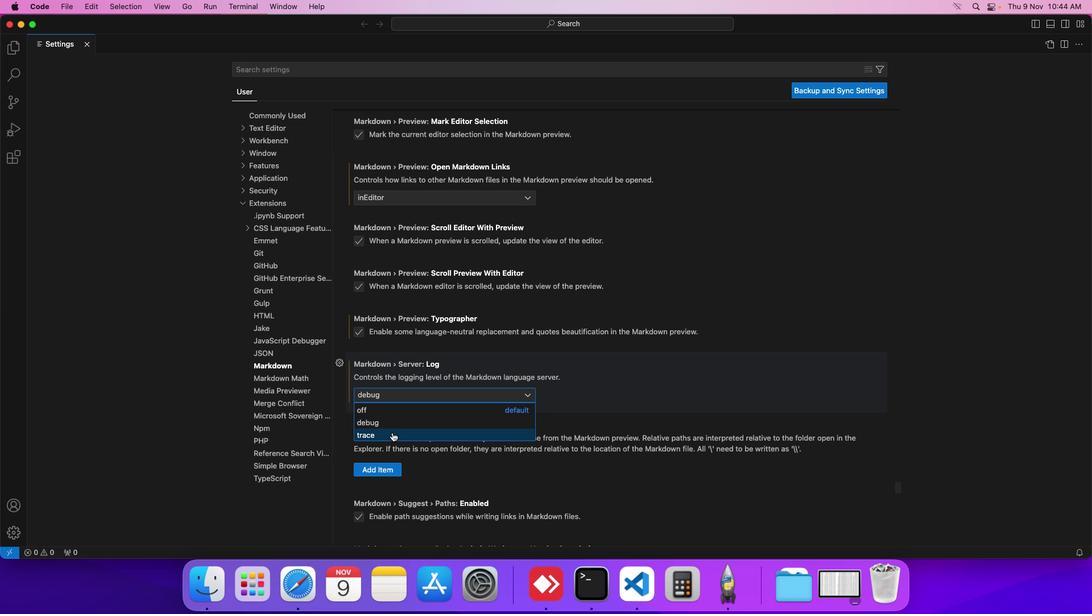 
Action: Mouse pressed left at (400, 428)
Screenshot: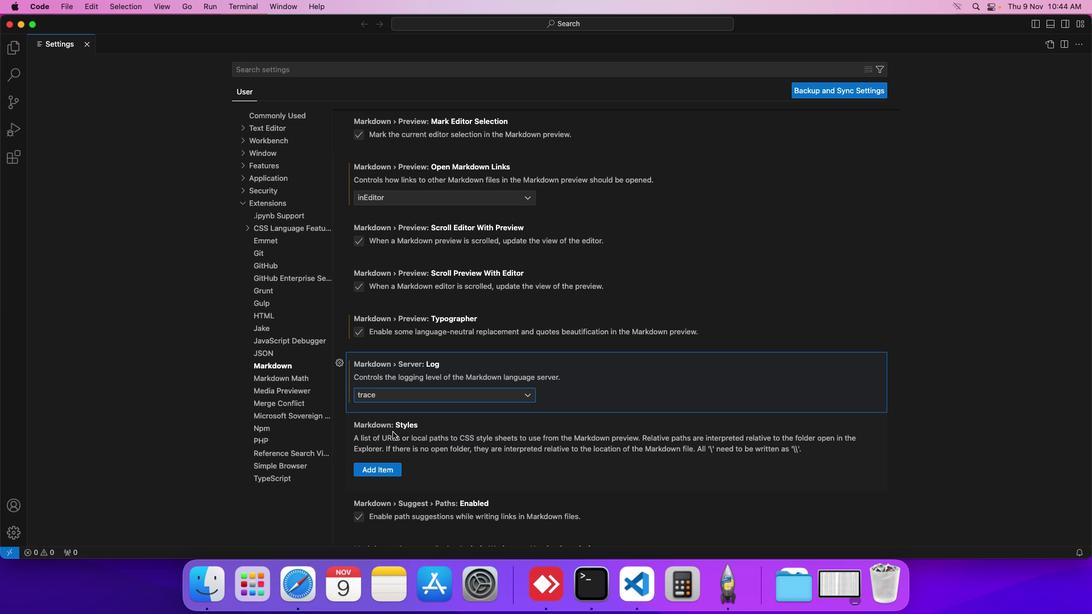 
Action: Mouse moved to (420, 406)
Screenshot: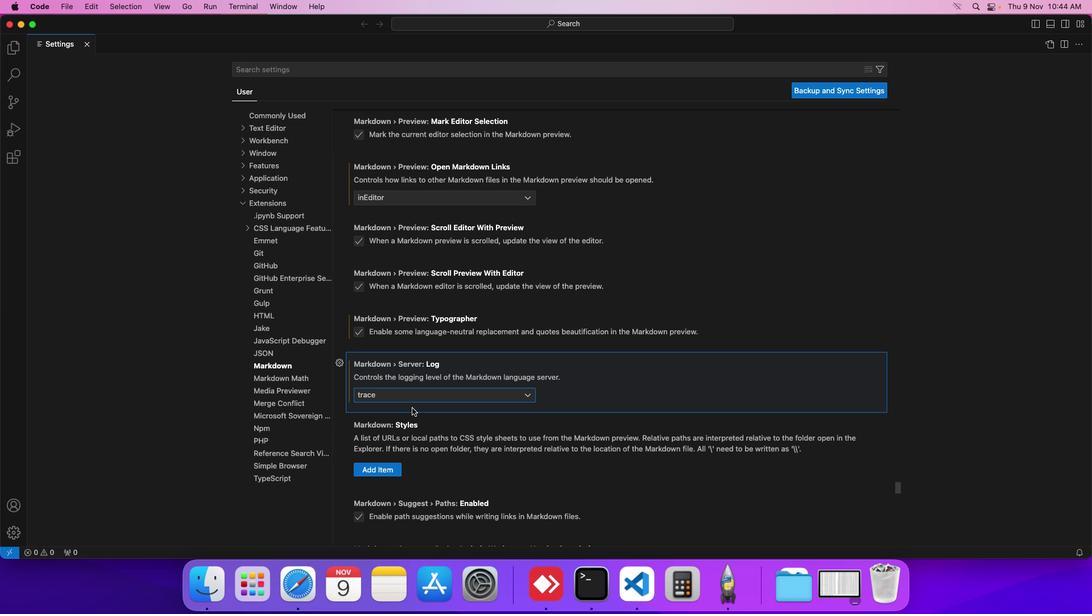 
